 Task: Apply Audio Effect To Muffled
Action: Mouse moved to (703, 276)
Screenshot: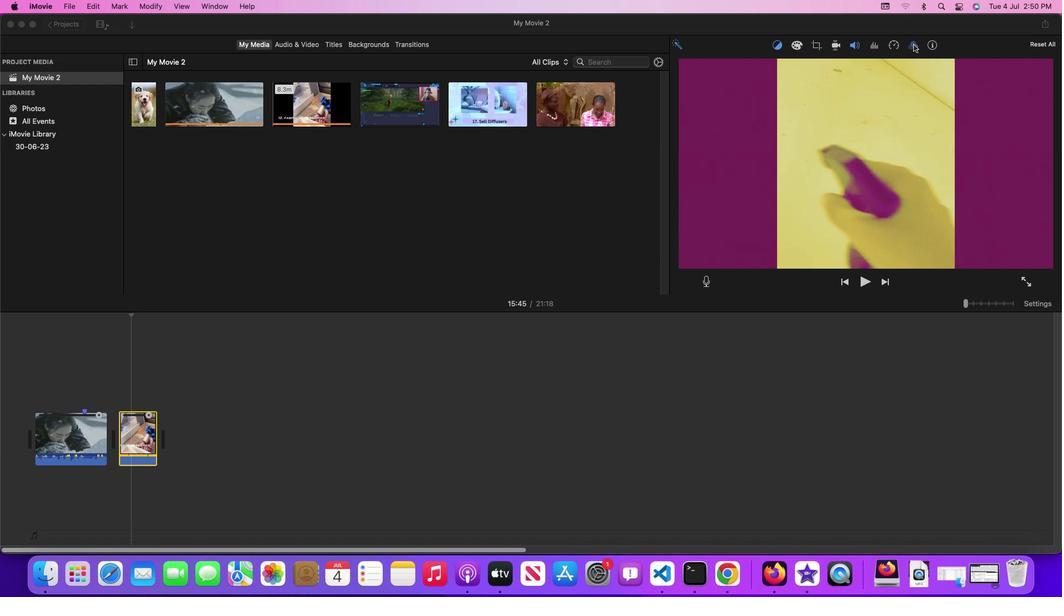 
Action: Mouse pressed left at (703, 276)
Screenshot: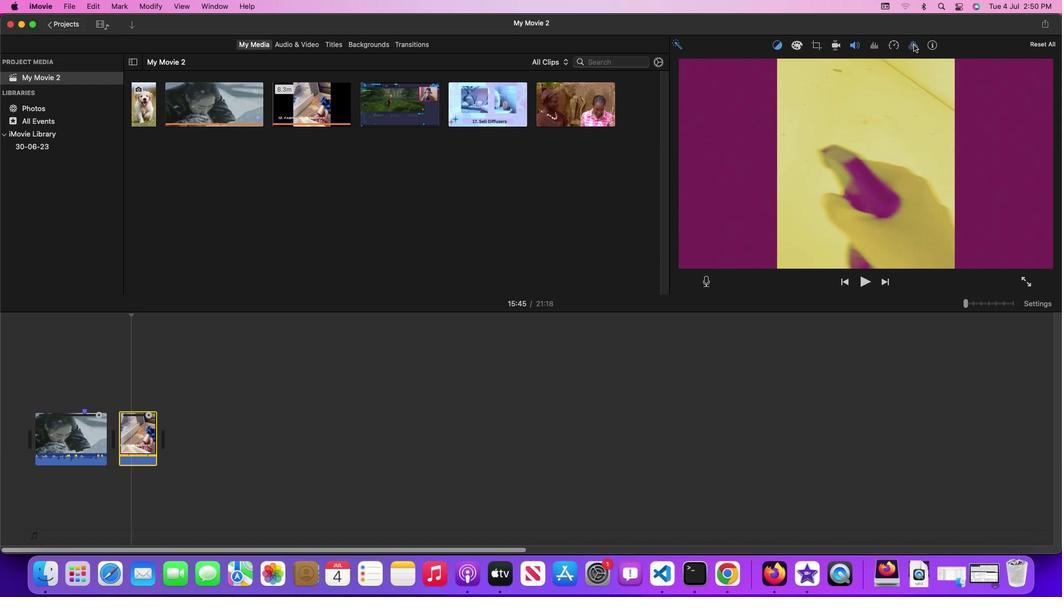
Action: Mouse moved to (703, 276)
Screenshot: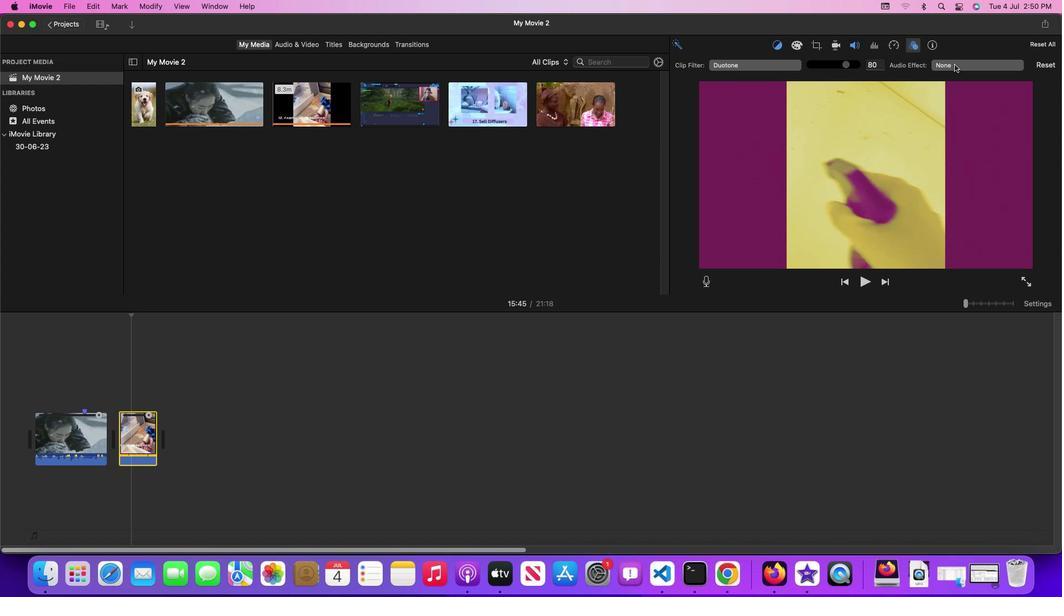 
Action: Mouse pressed left at (703, 276)
Screenshot: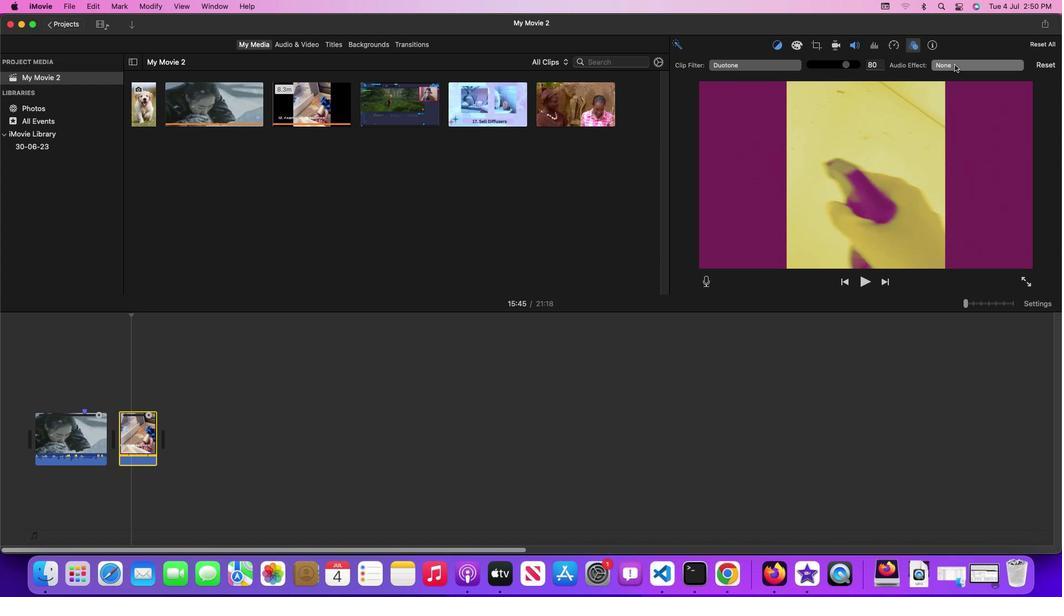 
Action: Mouse moved to (703, 276)
Screenshot: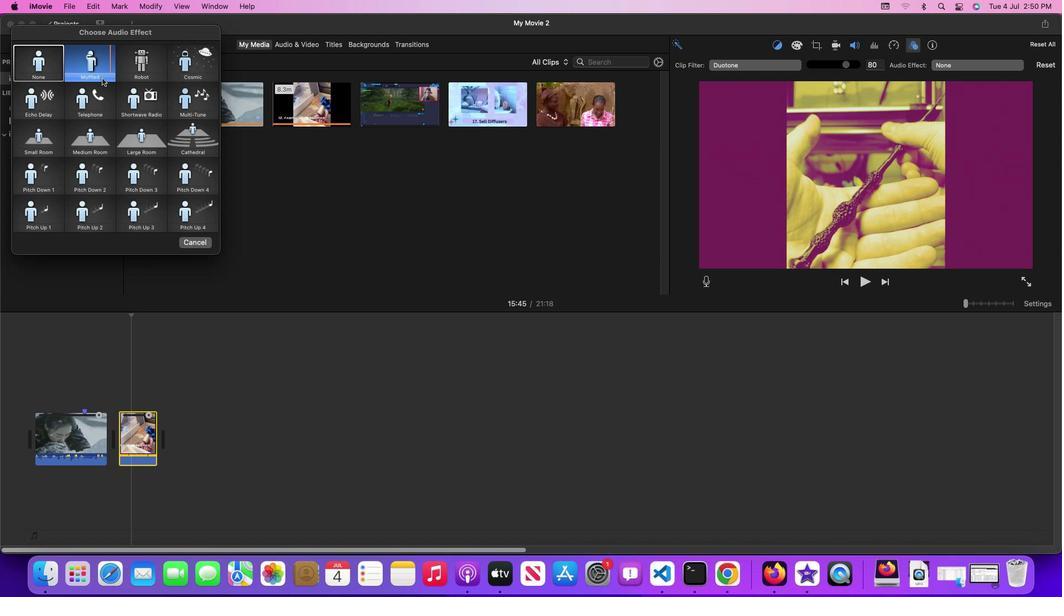 
Action: Mouse pressed left at (703, 276)
Screenshot: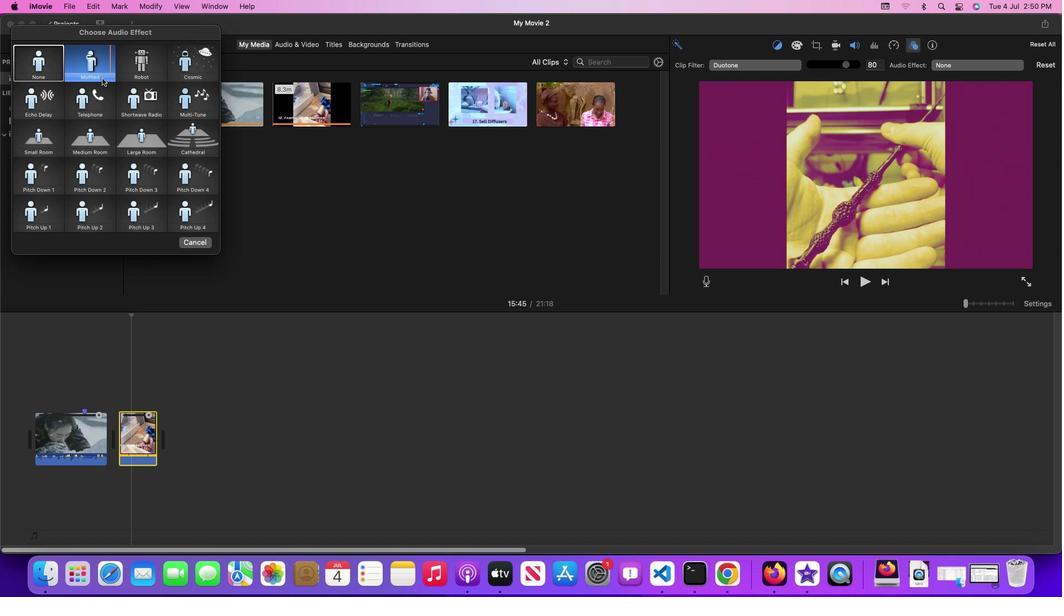 
Action: Mouse moved to (703, 276)
Screenshot: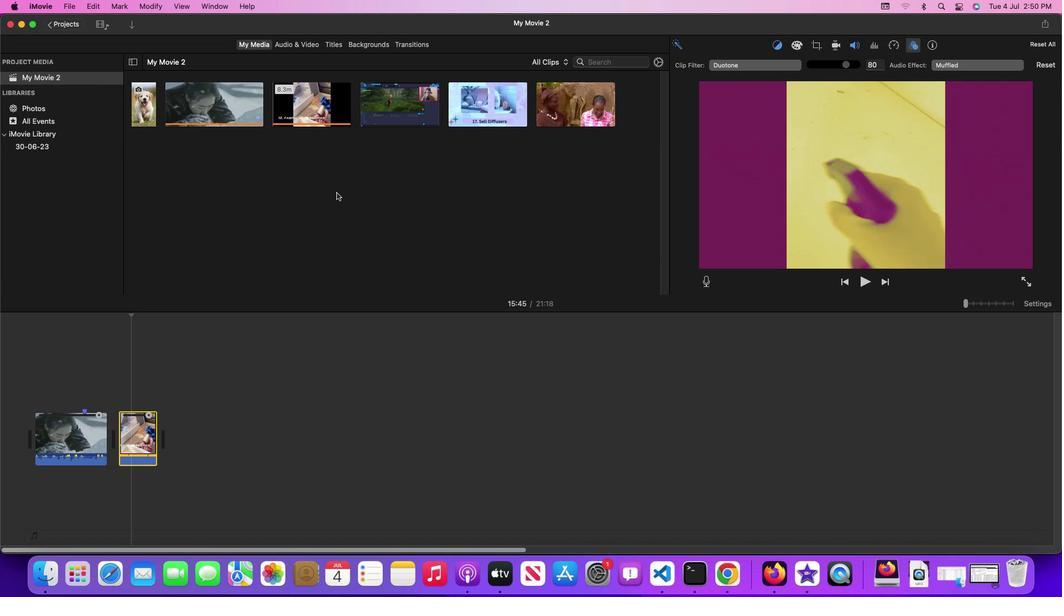 
